 Task: Create a task  Implement a new cloud-based knowledge management system for a company , assign it to team member softage.4@softage.net in the project AutoFlow and update the status of the task to  On Track  , set the priority of the task to High
Action: Mouse moved to (89, 70)
Screenshot: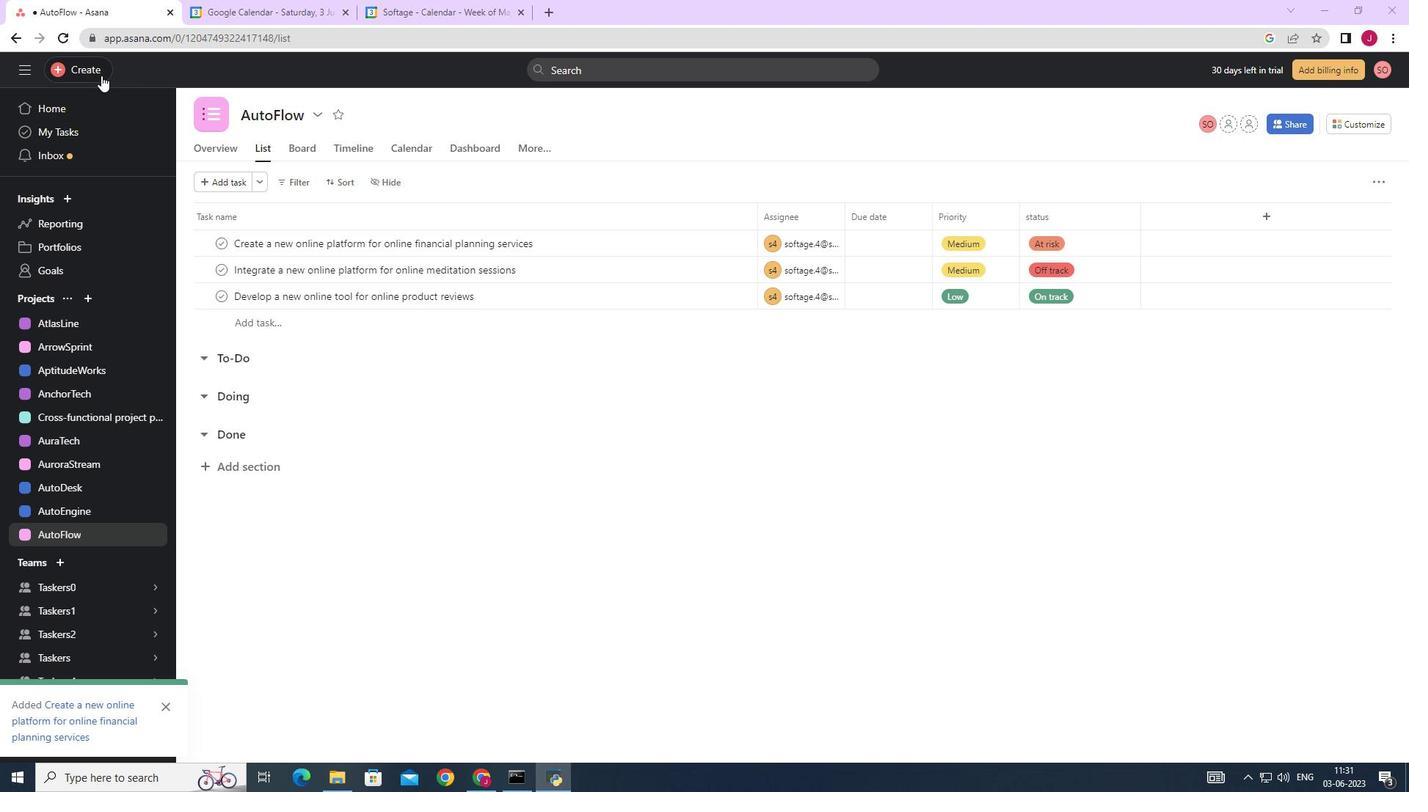 
Action: Mouse pressed left at (89, 70)
Screenshot: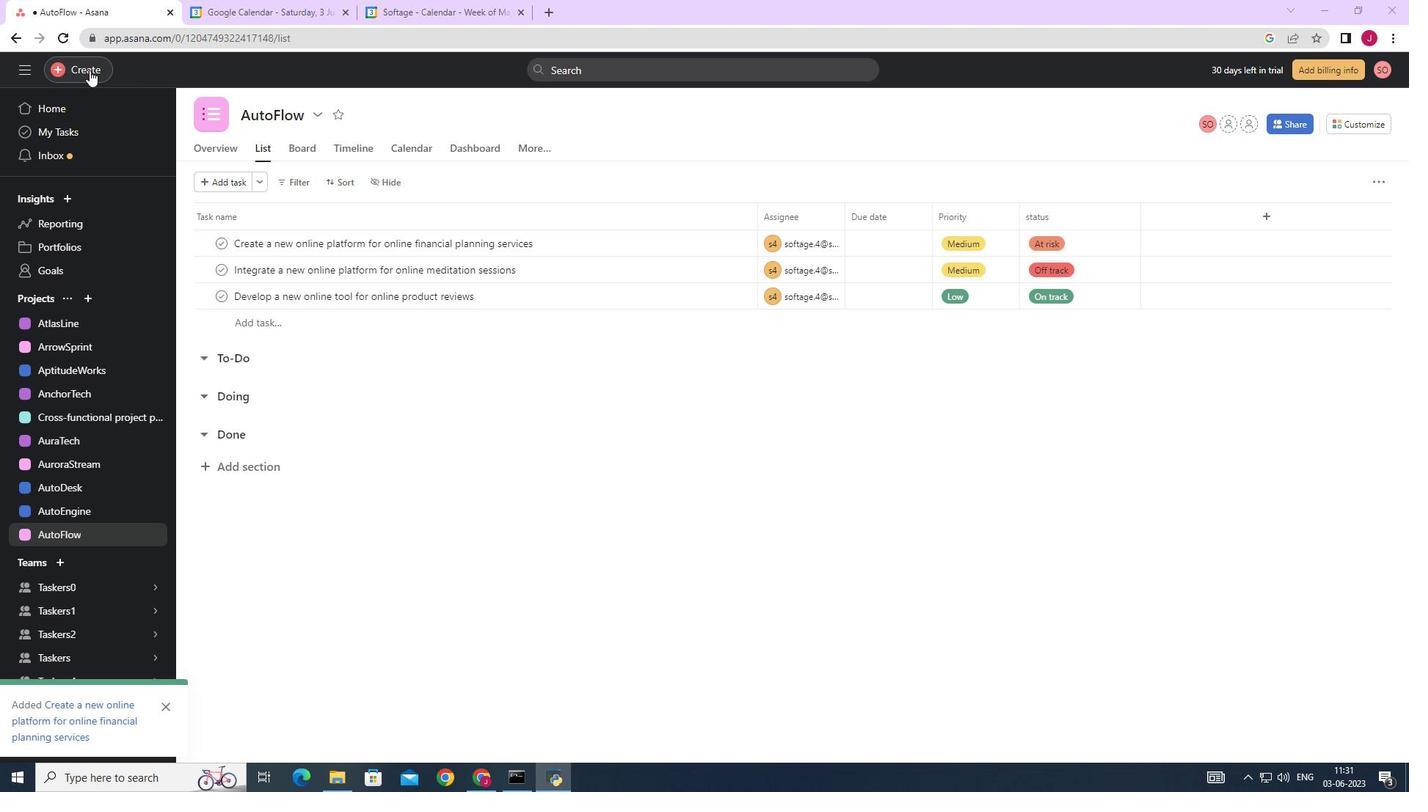 
Action: Mouse moved to (182, 72)
Screenshot: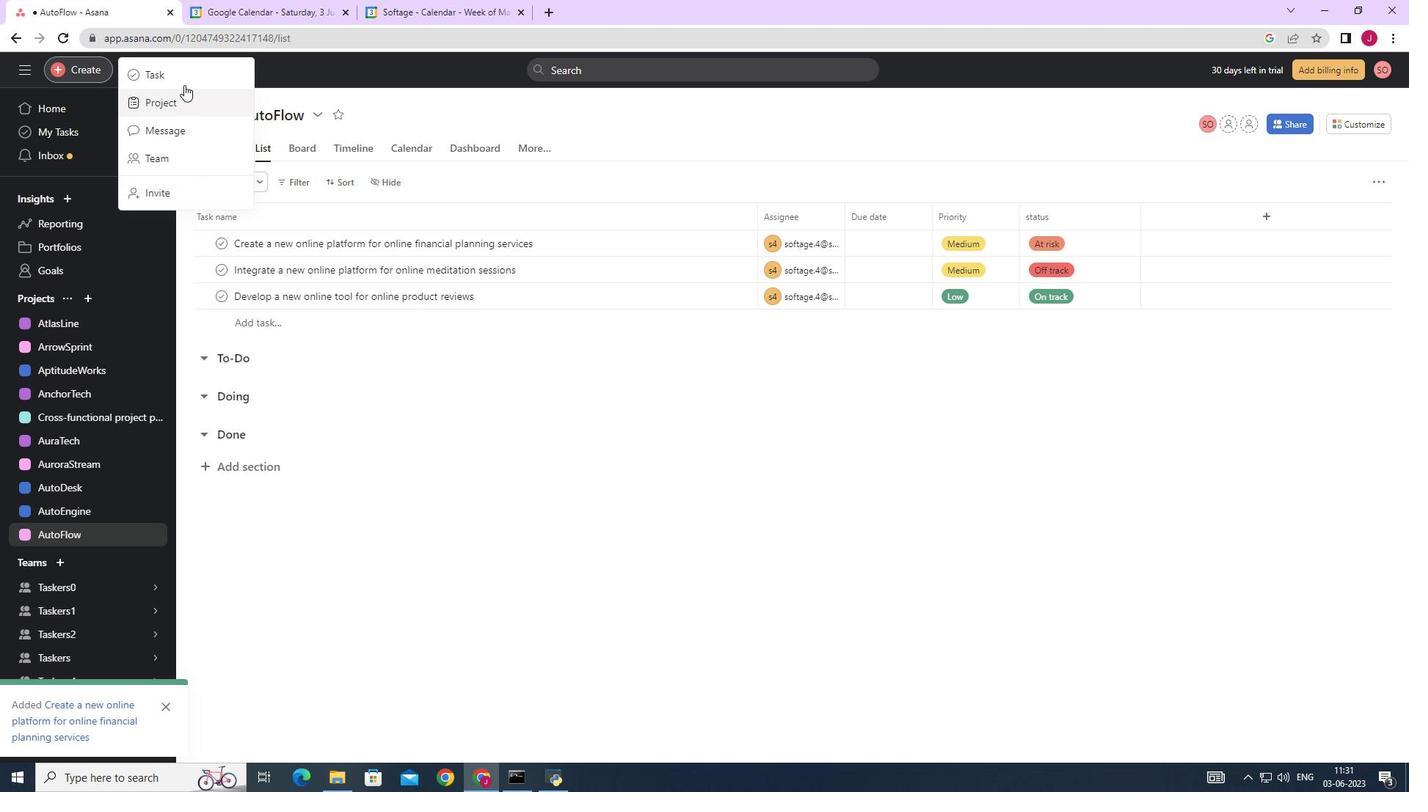
Action: Mouse pressed left at (182, 72)
Screenshot: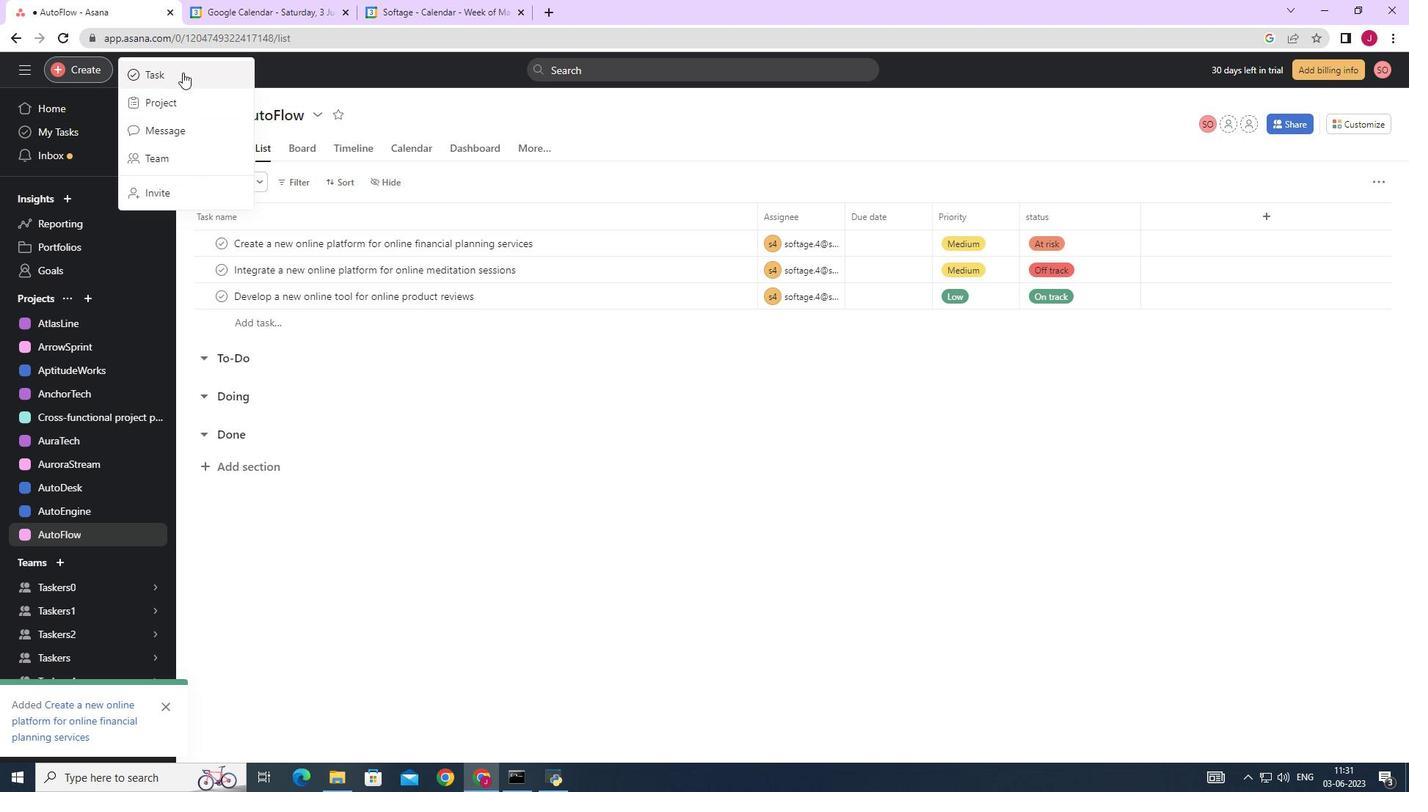 
Action: Mouse moved to (1126, 487)
Screenshot: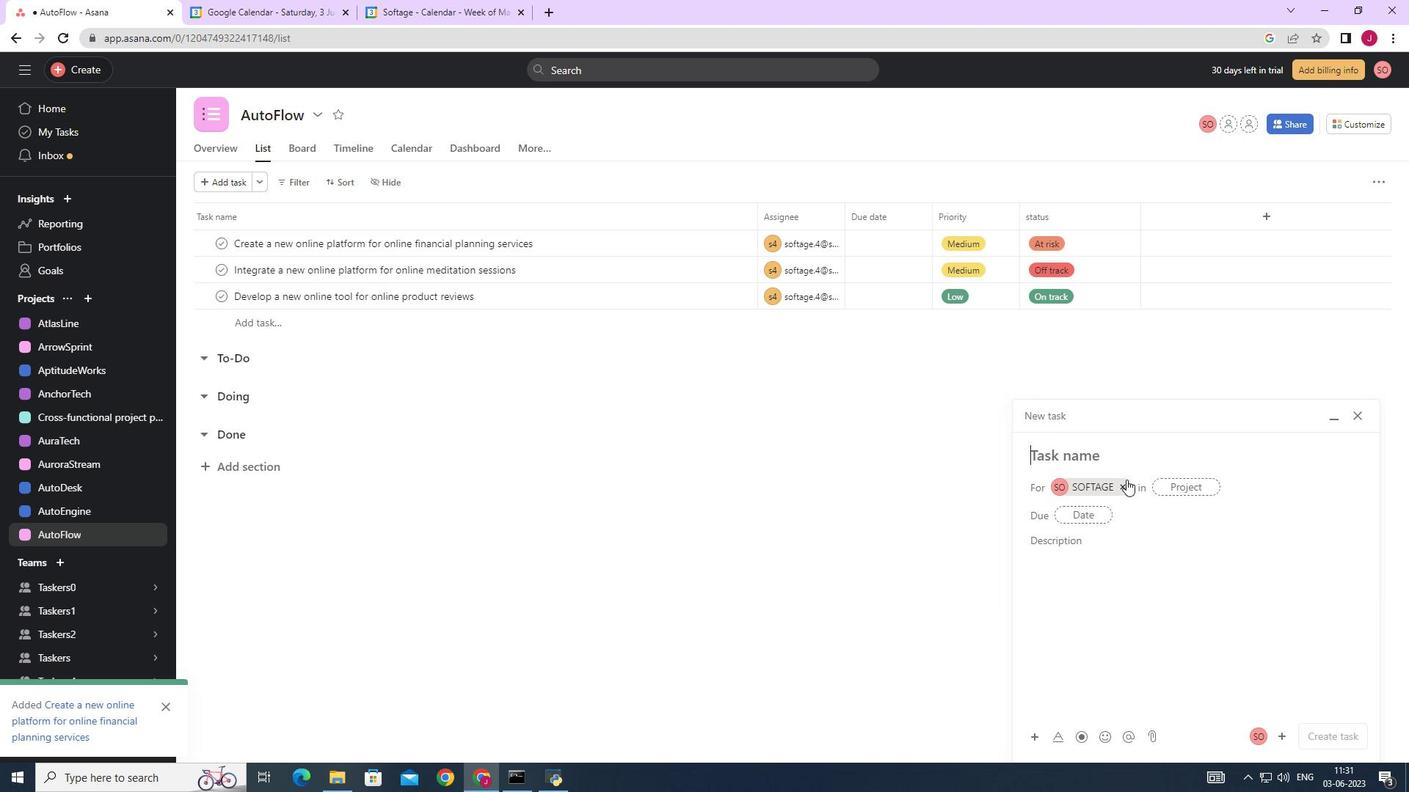 
Action: Mouse pressed left at (1126, 487)
Screenshot: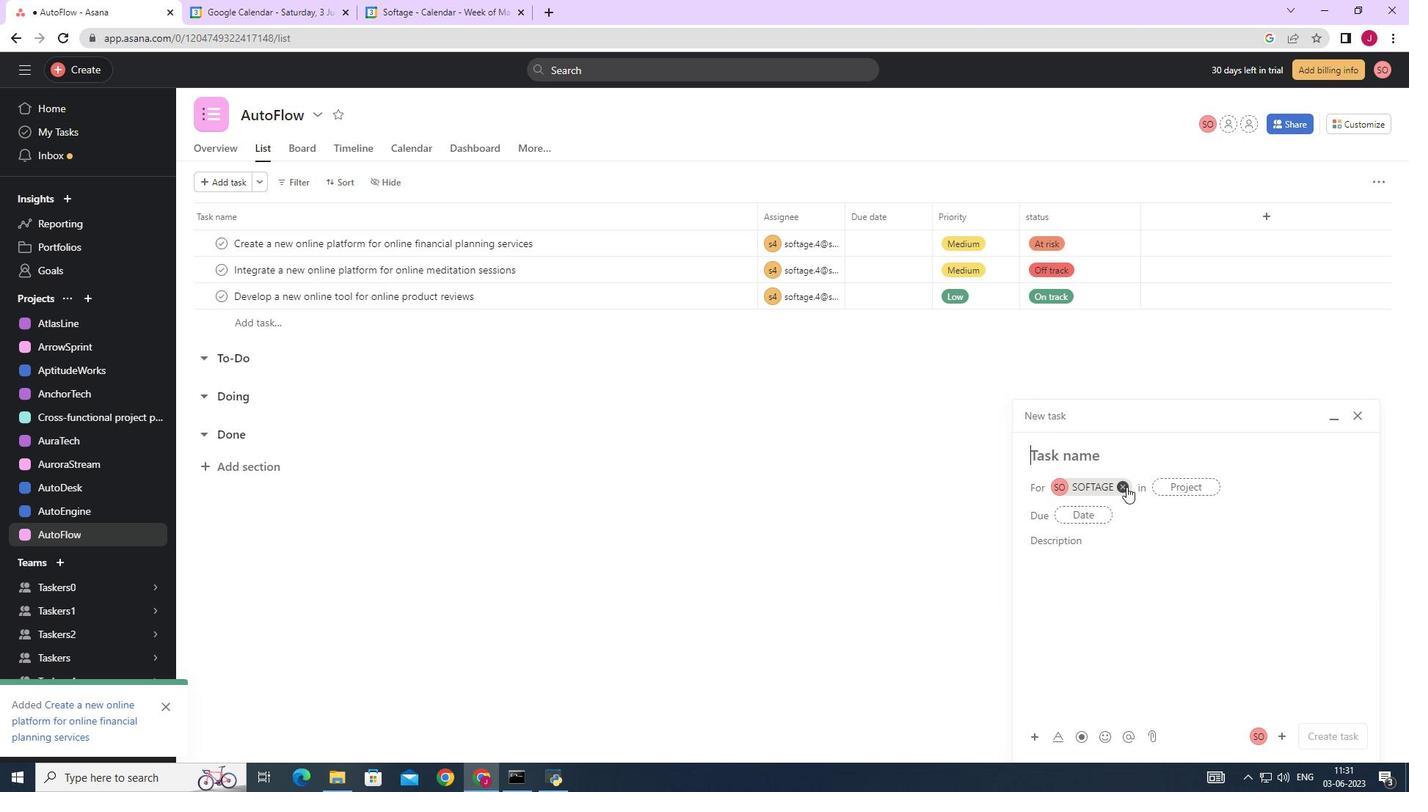 
Action: Mouse moved to (1053, 459)
Screenshot: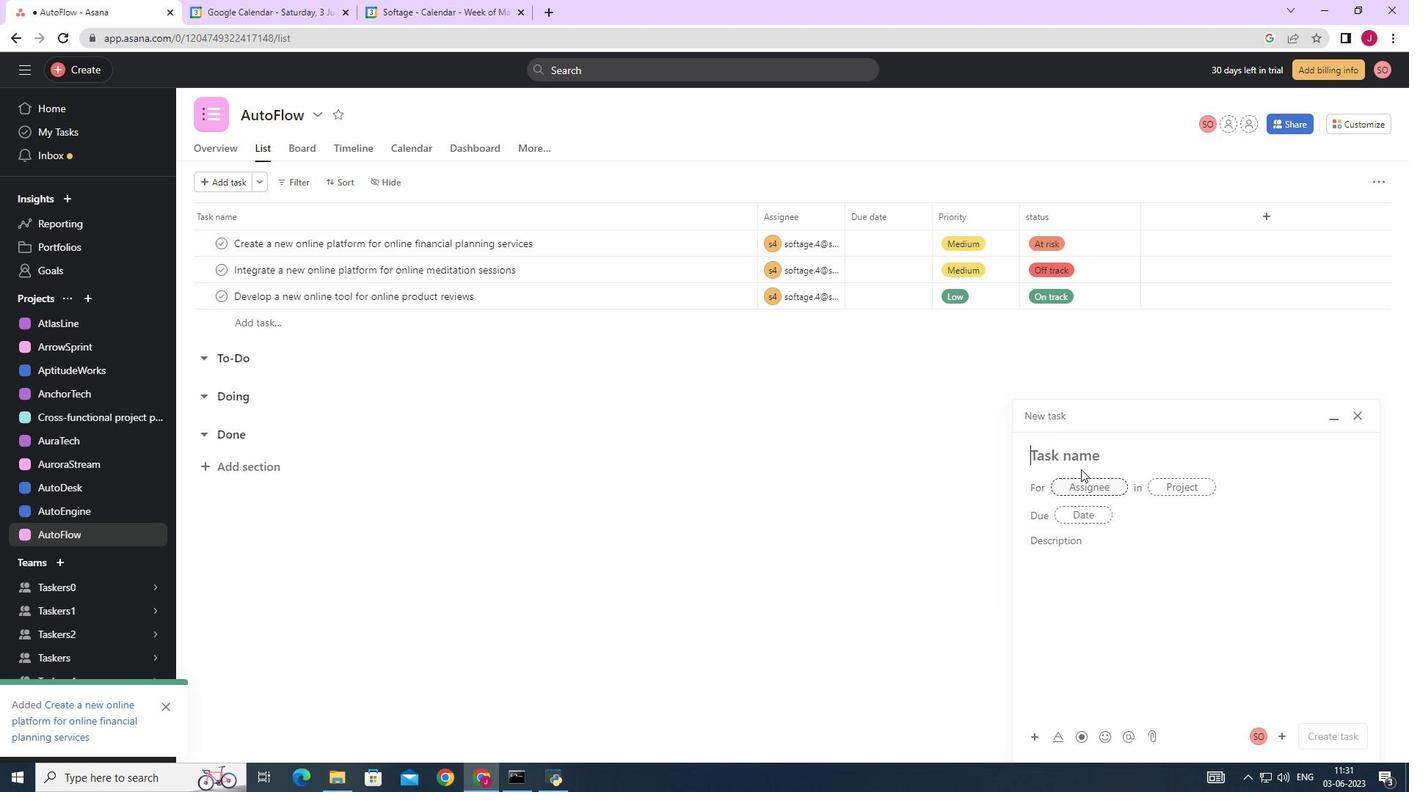 
Action: Mouse pressed left at (1053, 459)
Screenshot: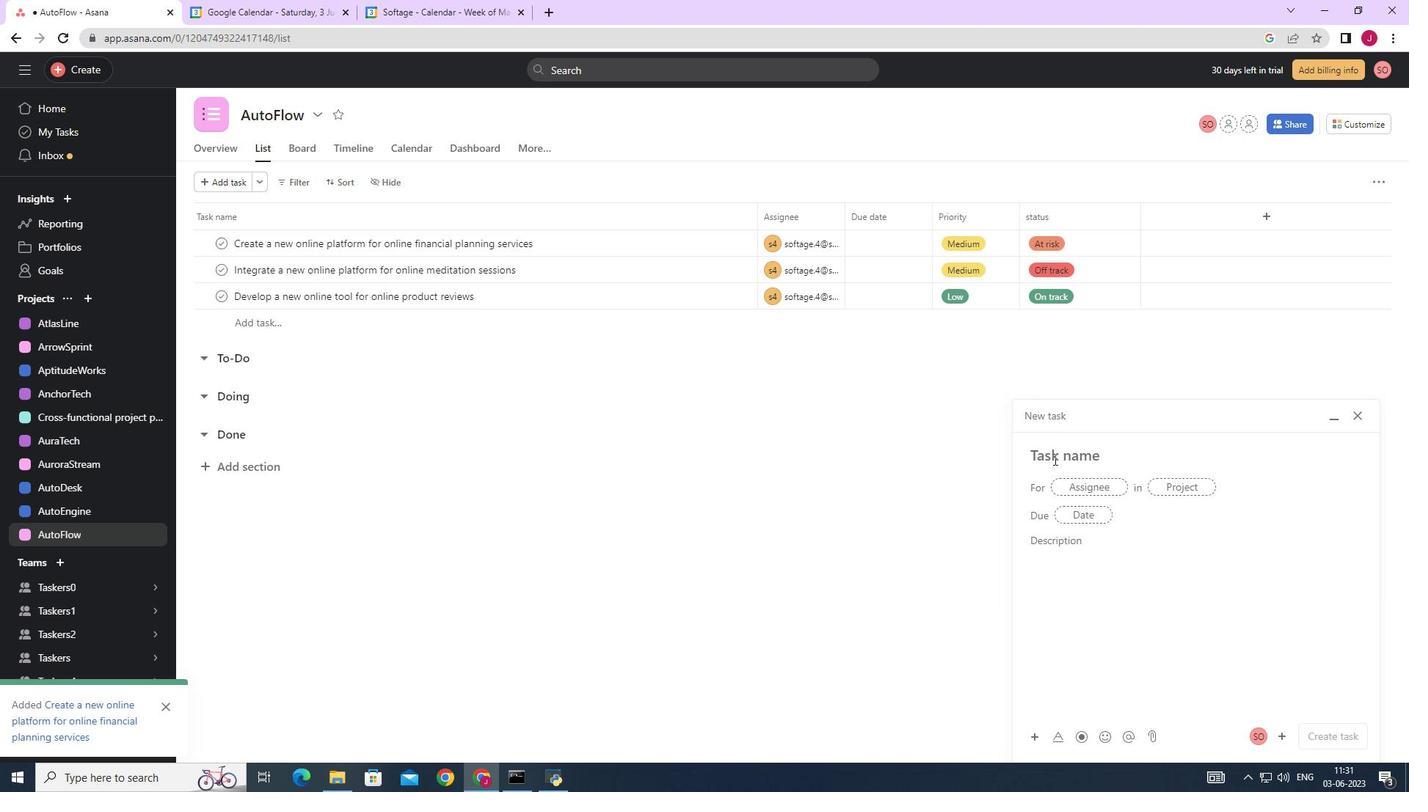 
Action: Key pressed <Key.caps_lock>I<Key.caps_lock>mplement<Key.space>a<Key.space>new<Key.space>cloud-based<Key.space>knowledge<Key.space>management<Key.space>system<Key.space>for<Key.space>a<Key.space>company
Screenshot: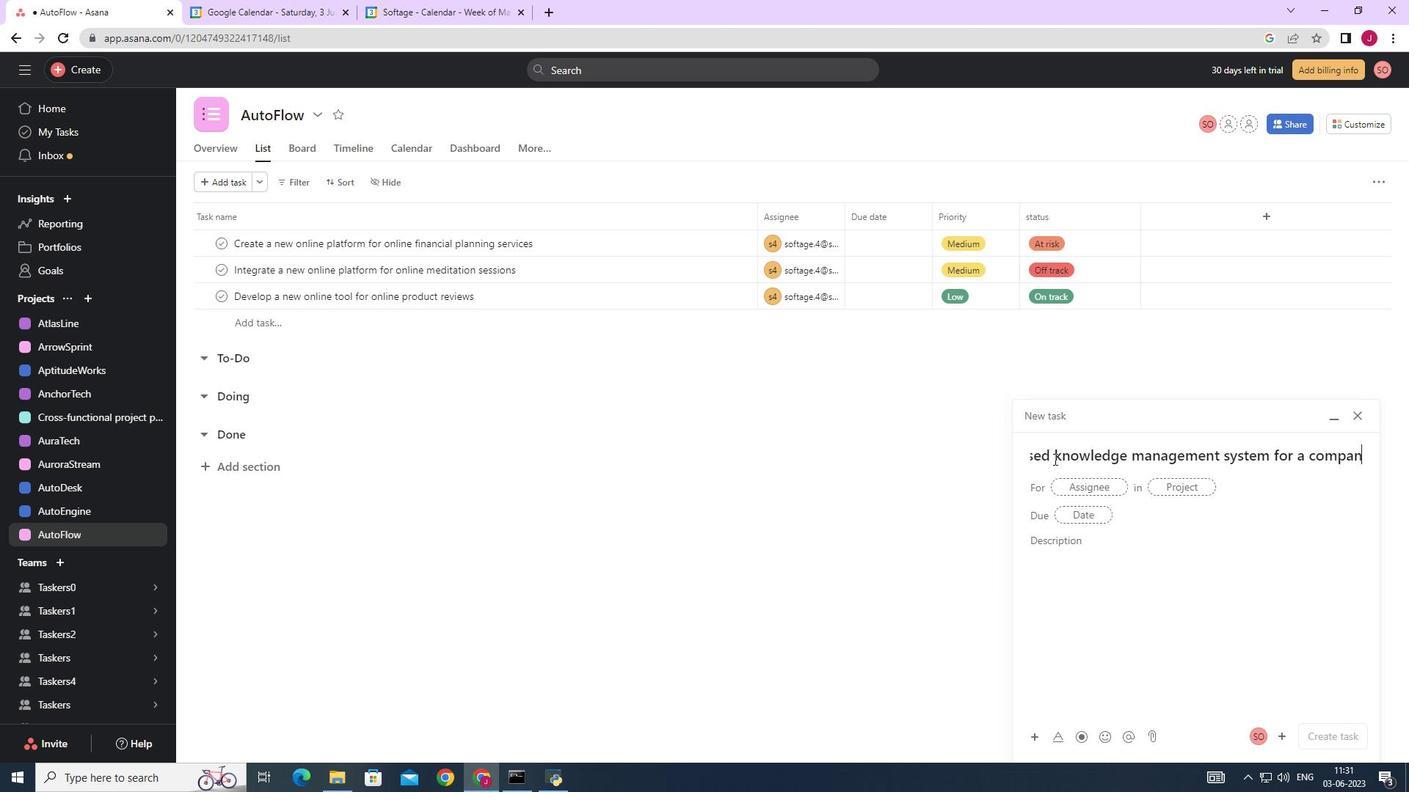 
Action: Mouse moved to (1092, 480)
Screenshot: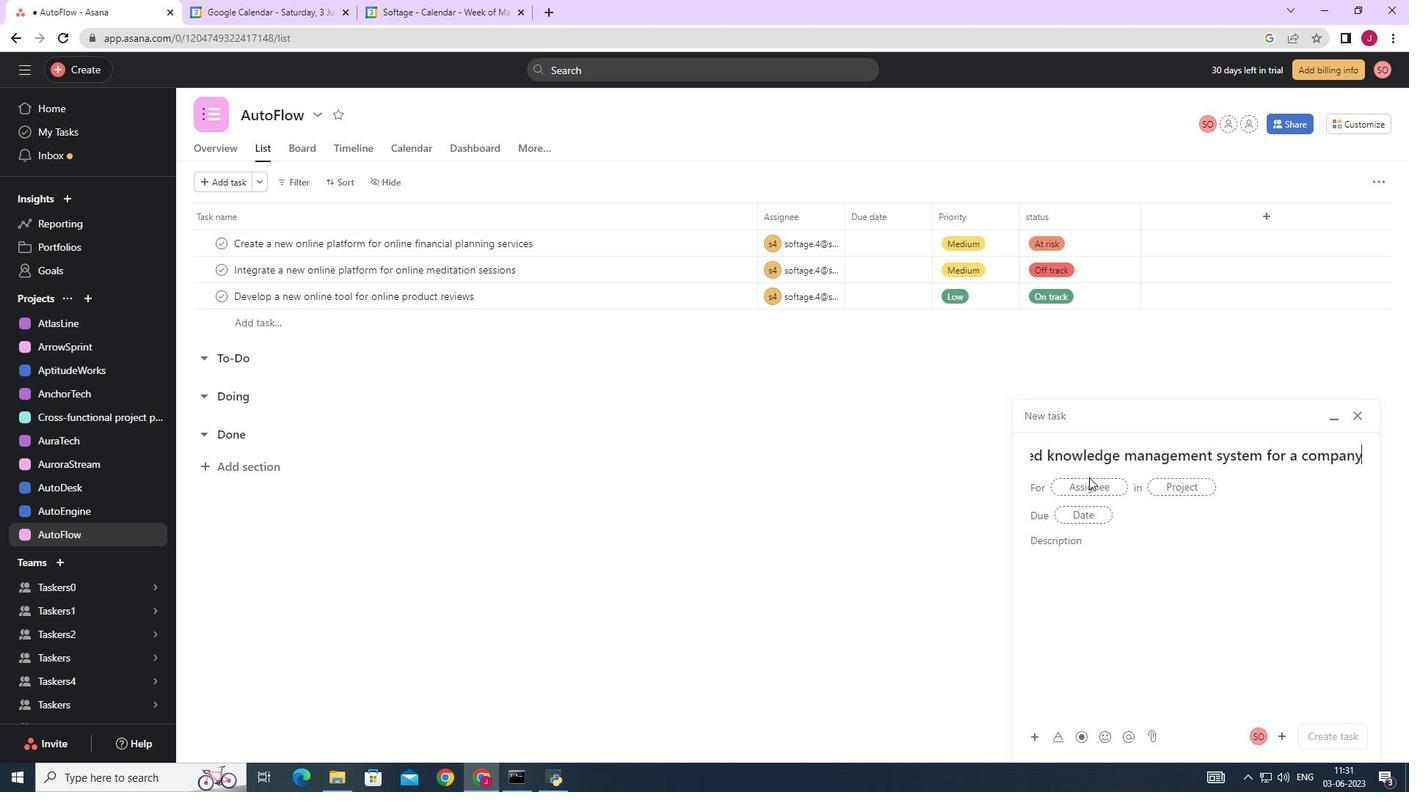 
Action: Mouse pressed left at (1092, 480)
Screenshot: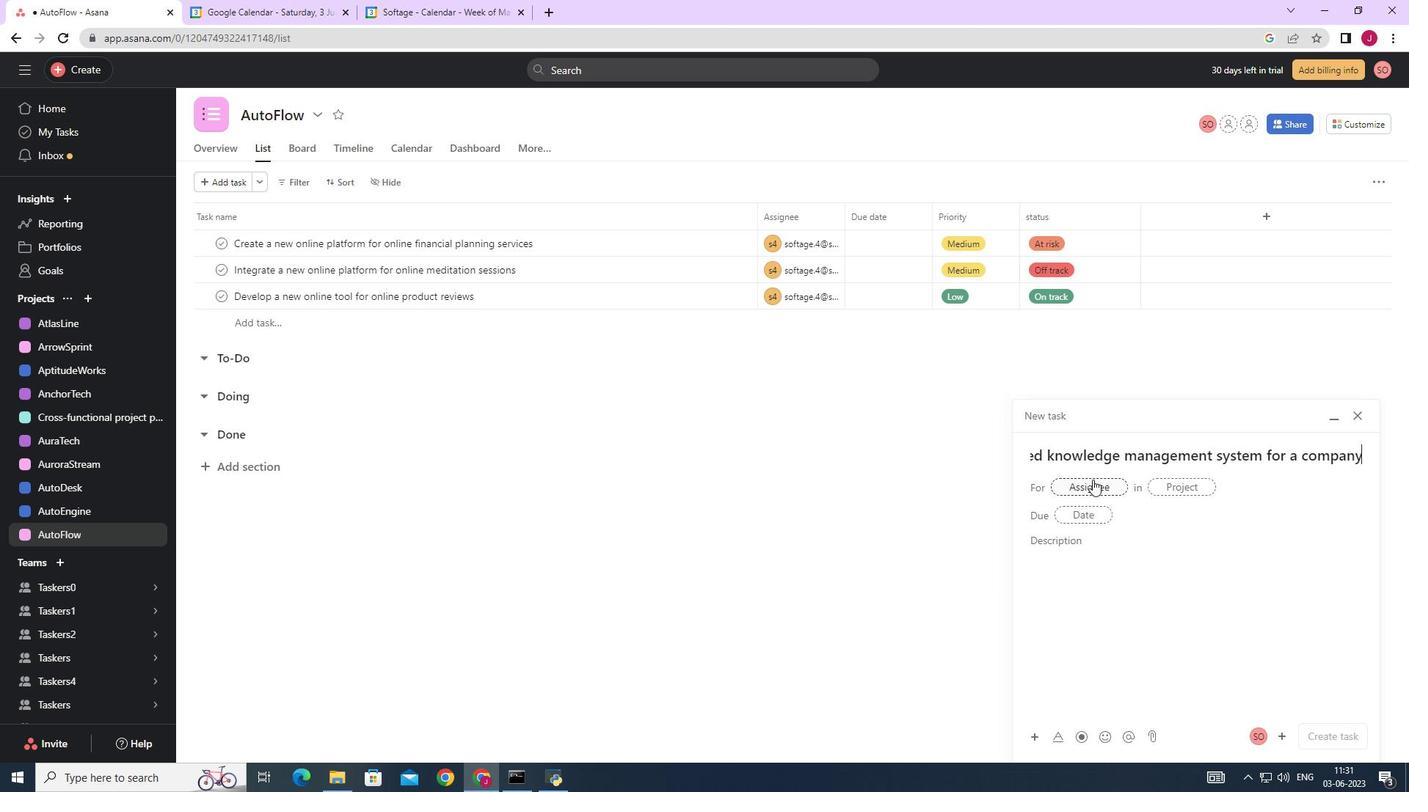 
Action: Key pressed softage.4
Screenshot: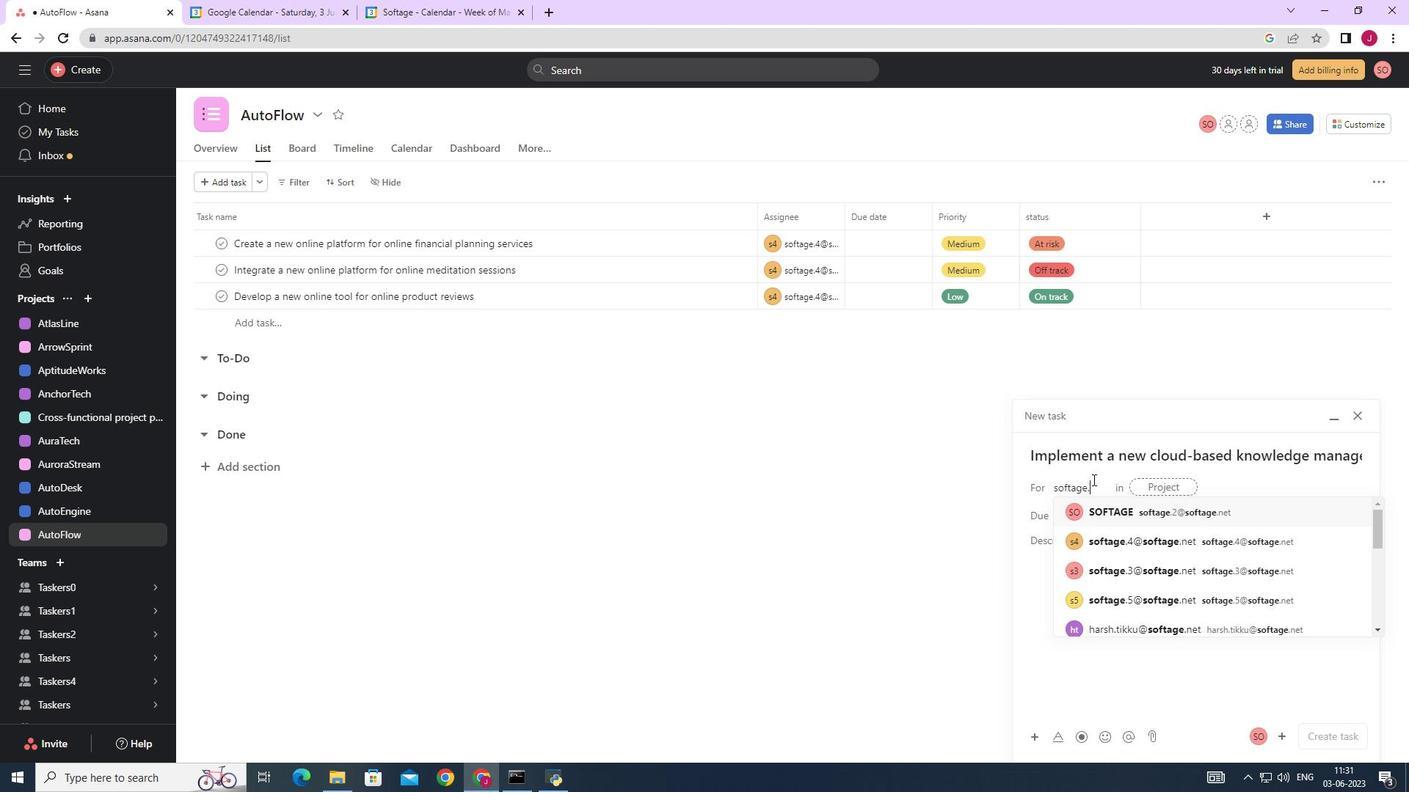 
Action: Mouse moved to (1118, 512)
Screenshot: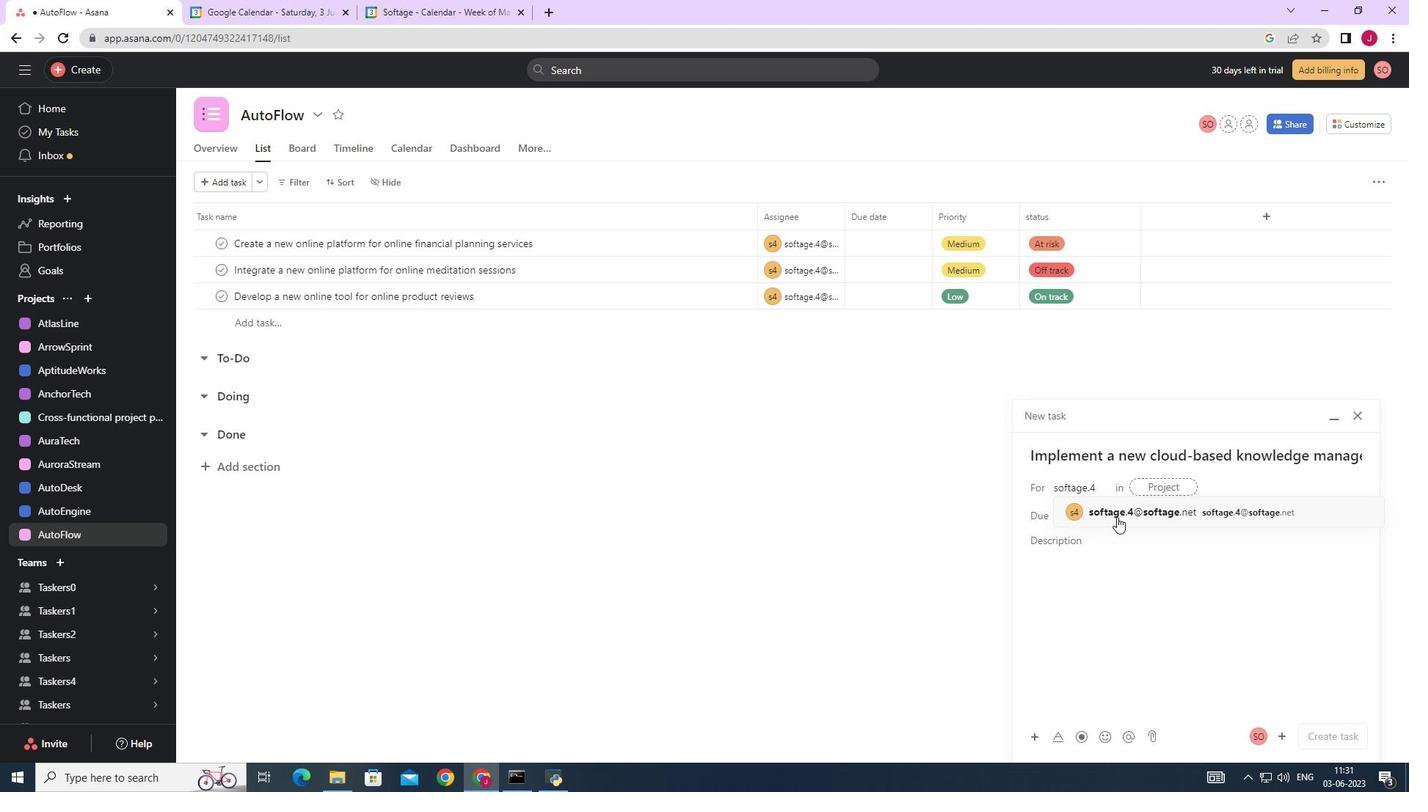 
Action: Mouse pressed left at (1118, 512)
Screenshot: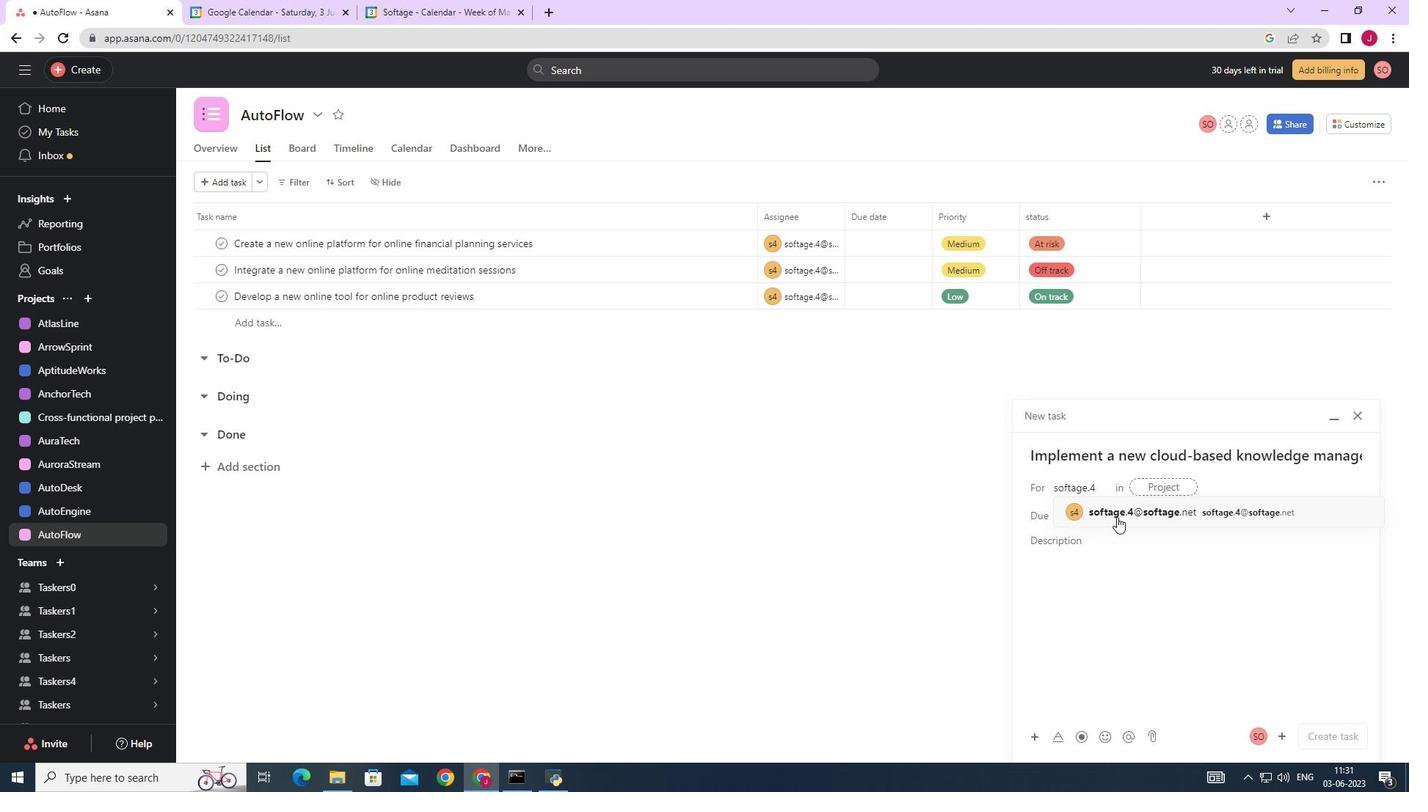
Action: Mouse moved to (933, 509)
Screenshot: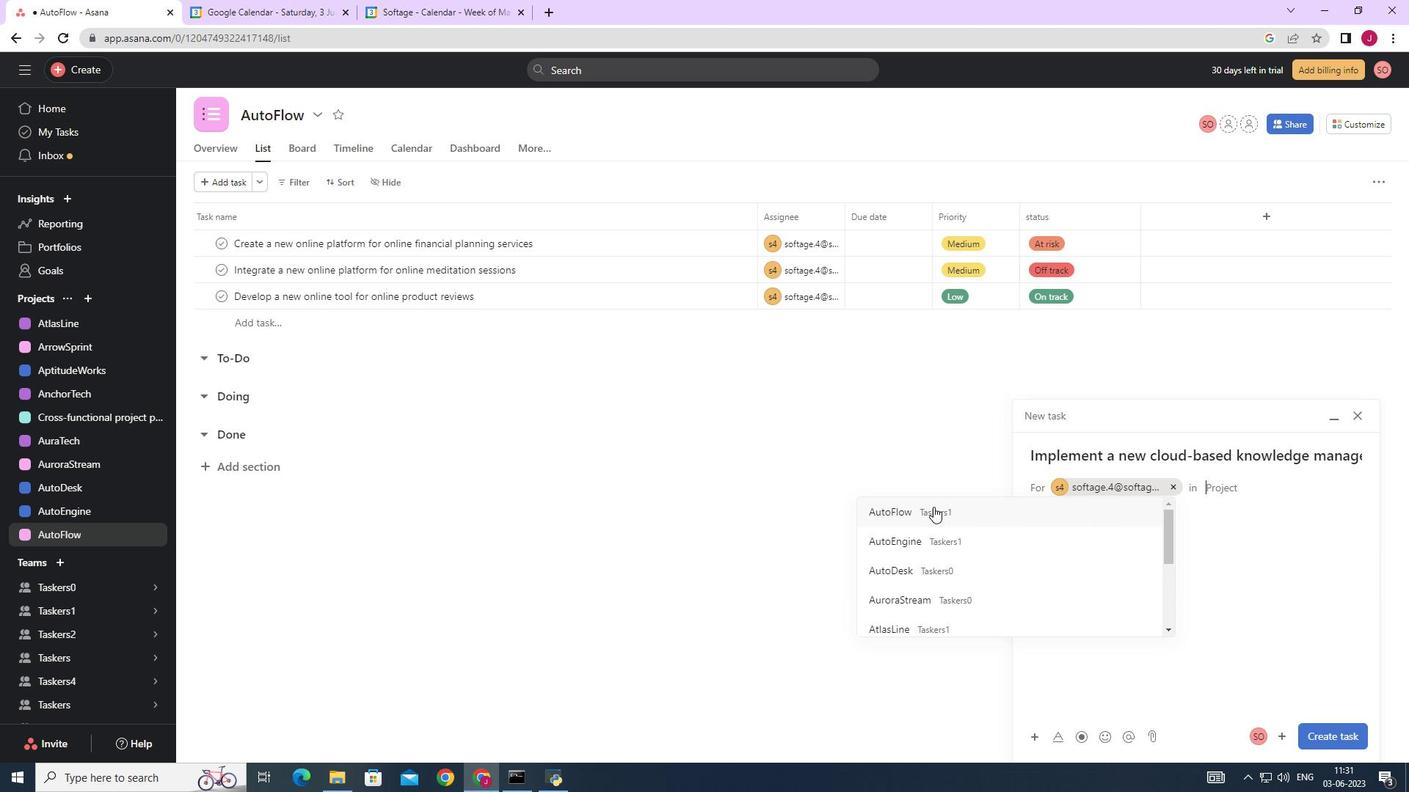 
Action: Mouse pressed left at (933, 509)
Screenshot: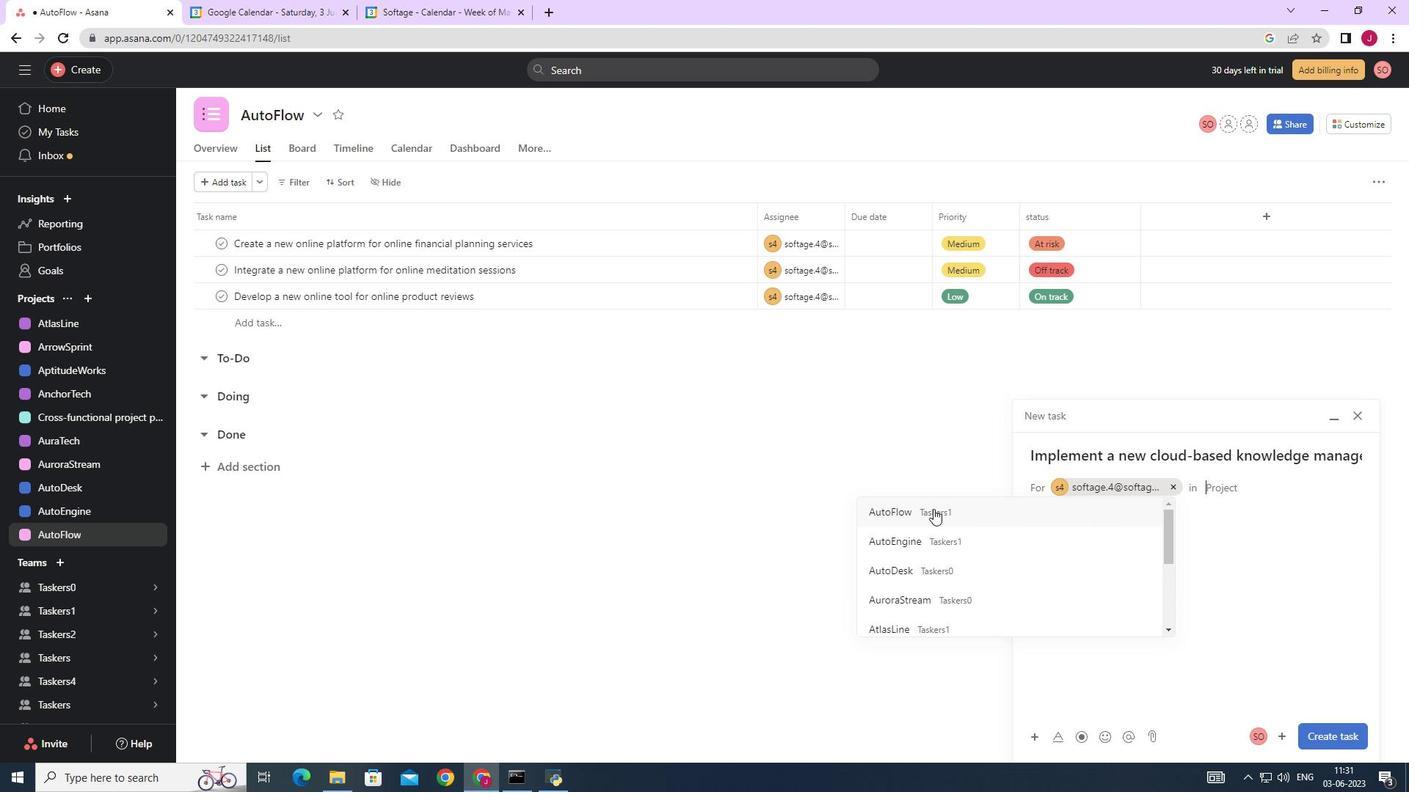 
Action: Mouse moved to (1105, 543)
Screenshot: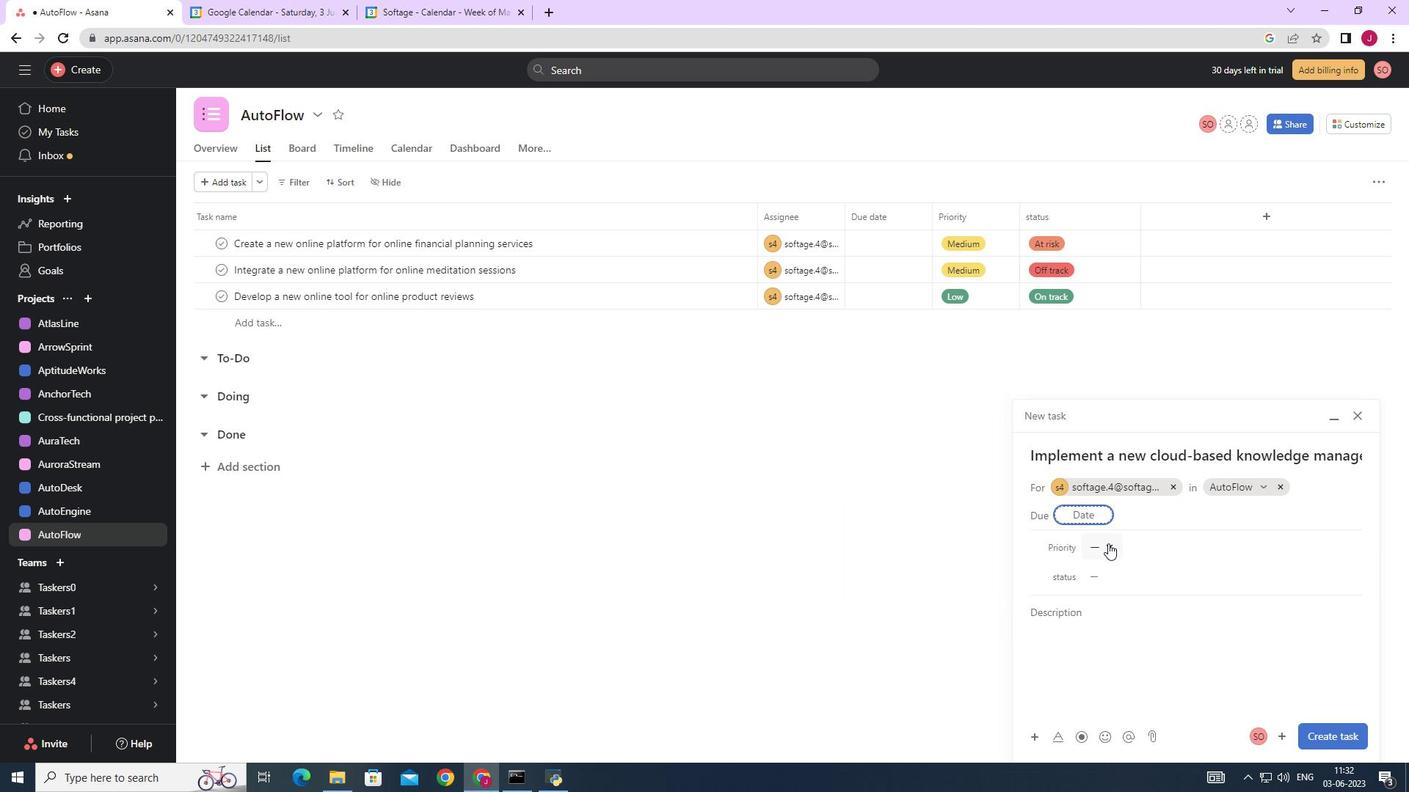 
Action: Mouse pressed left at (1105, 543)
Screenshot: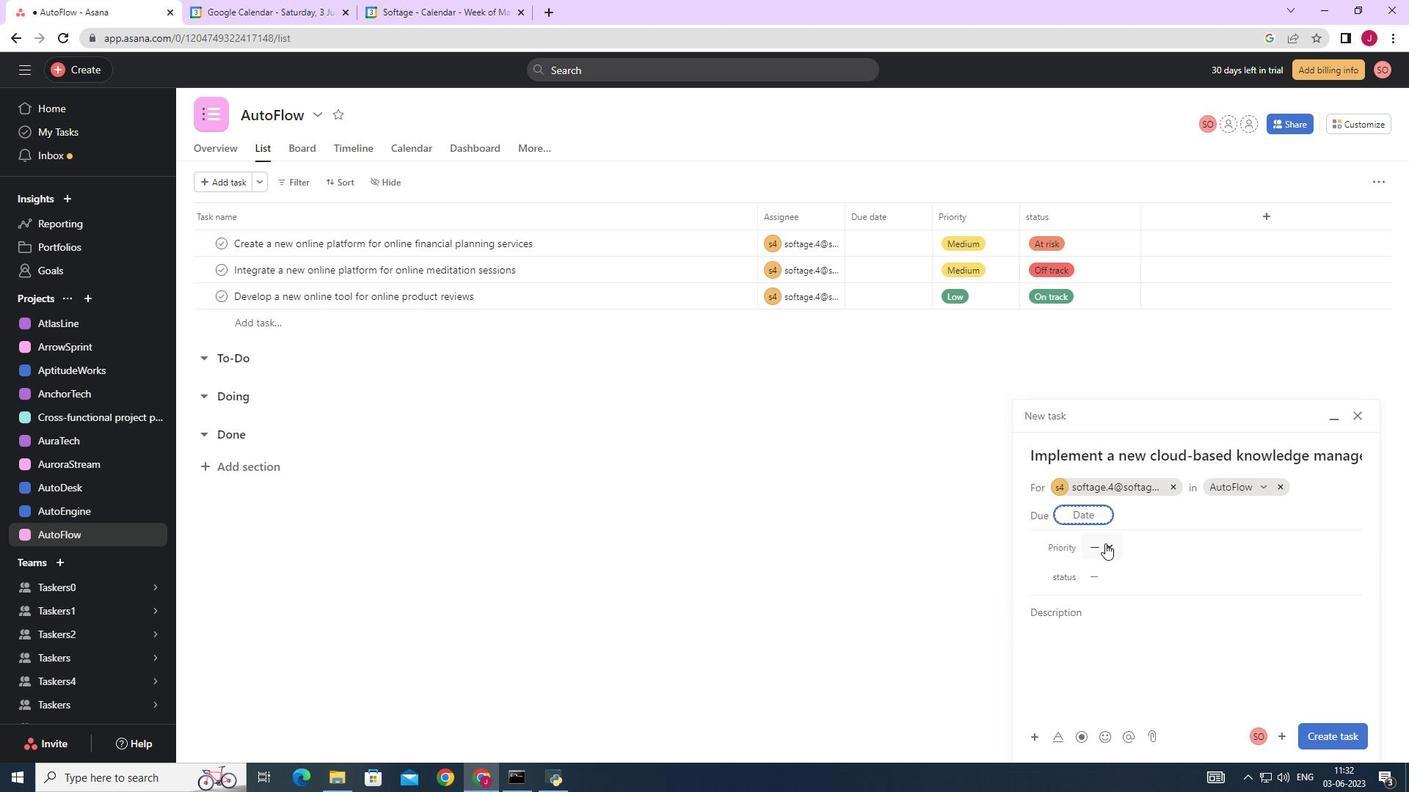 
Action: Mouse moved to (1139, 591)
Screenshot: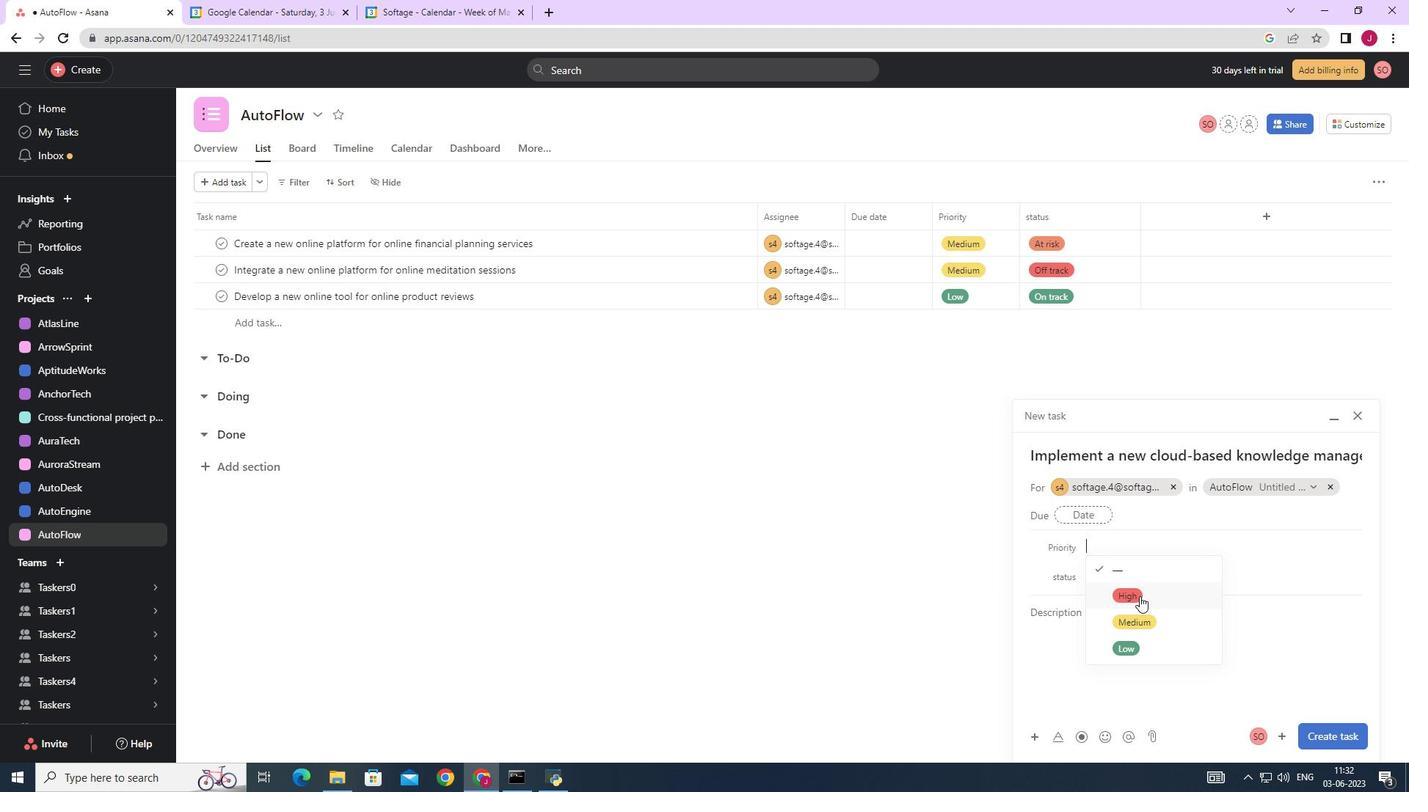 
Action: Mouse pressed left at (1139, 591)
Screenshot: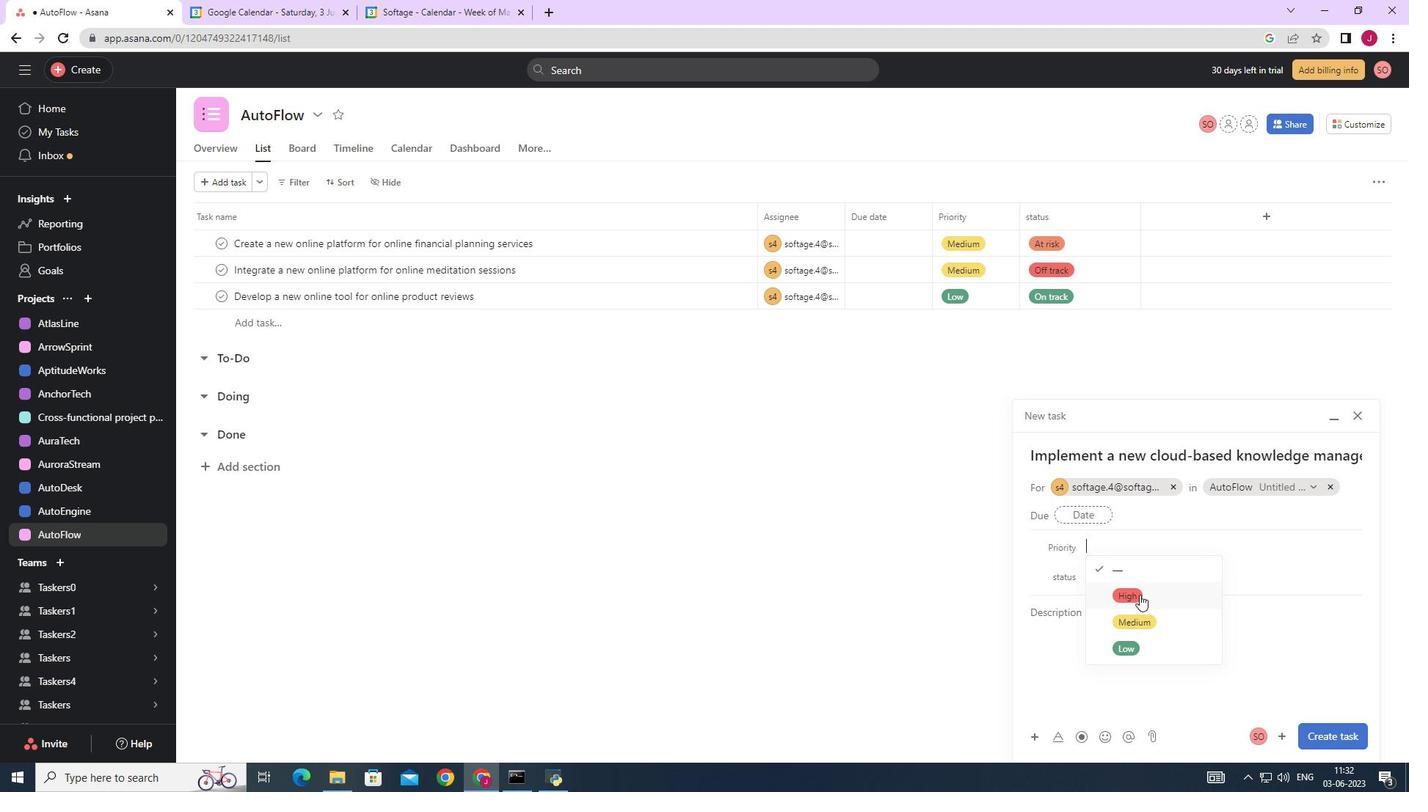 
Action: Mouse moved to (1106, 576)
Screenshot: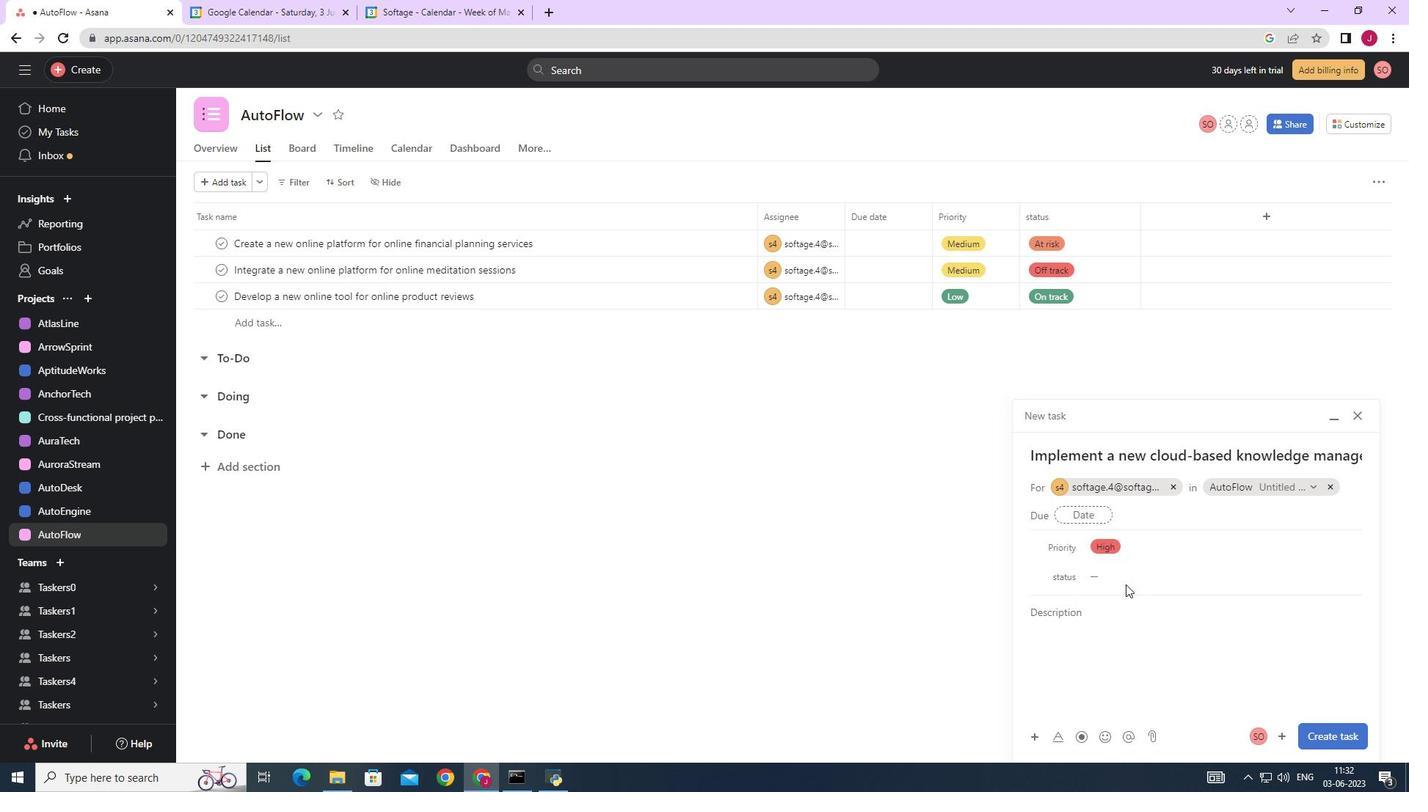 
Action: Mouse pressed left at (1106, 576)
Screenshot: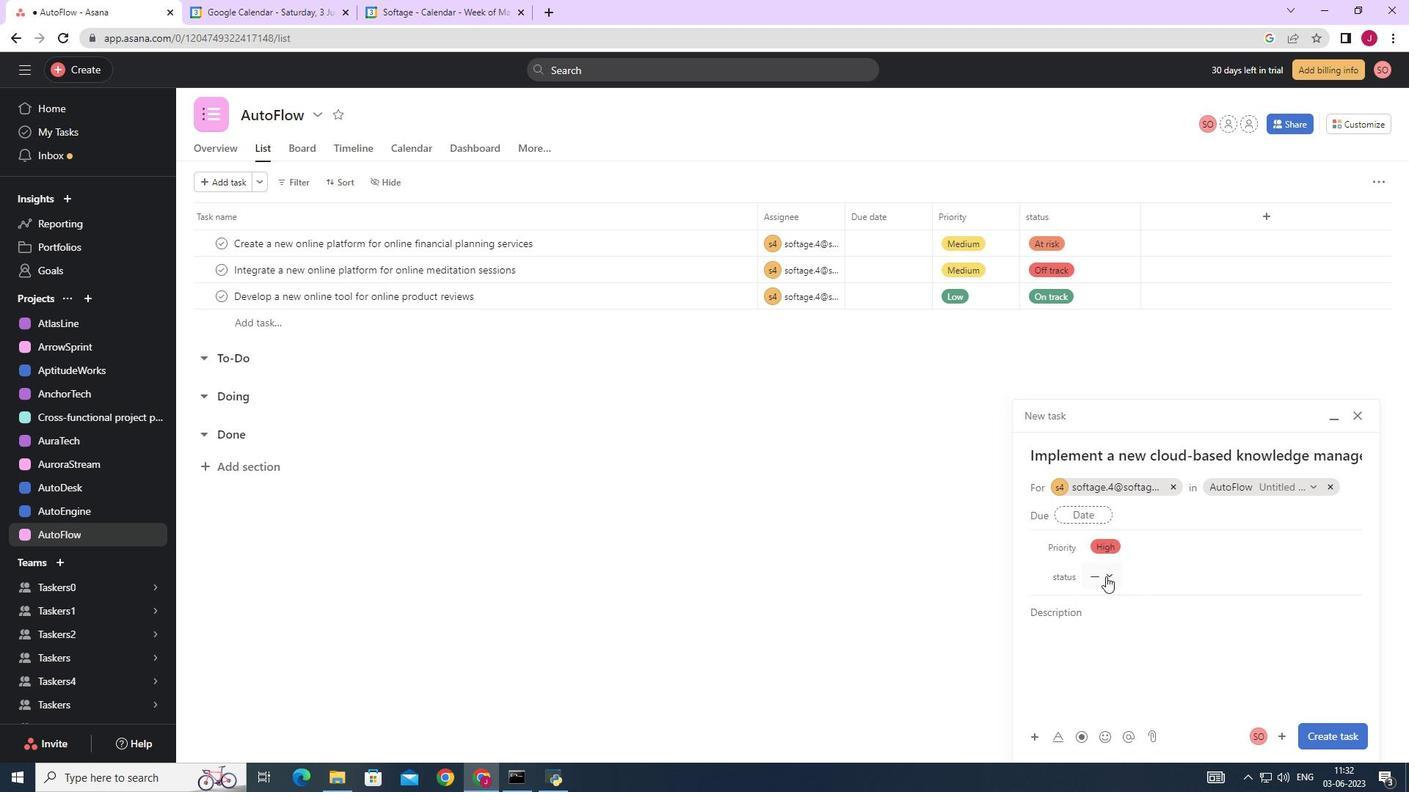 
Action: Mouse moved to (1129, 626)
Screenshot: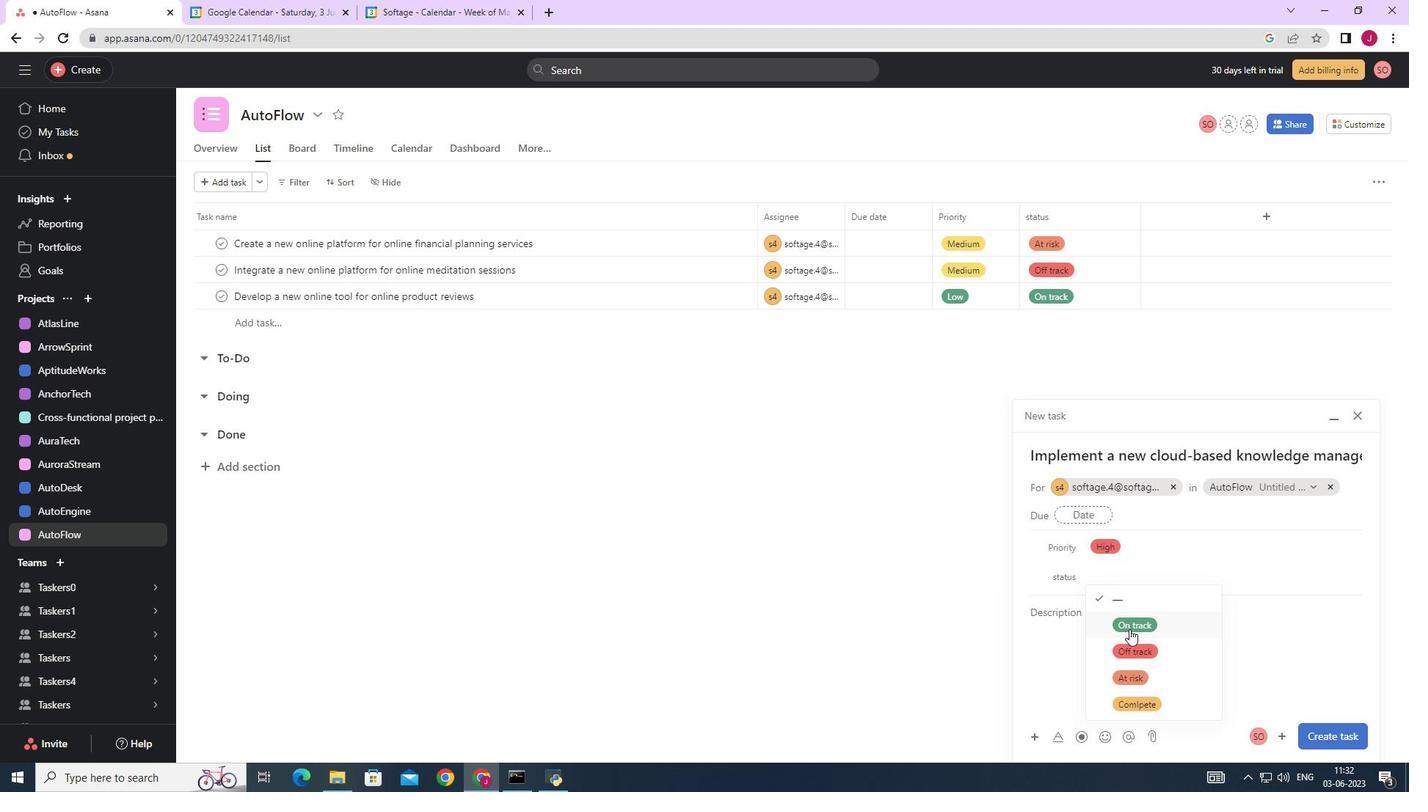 
Action: Mouse pressed left at (1129, 626)
Screenshot: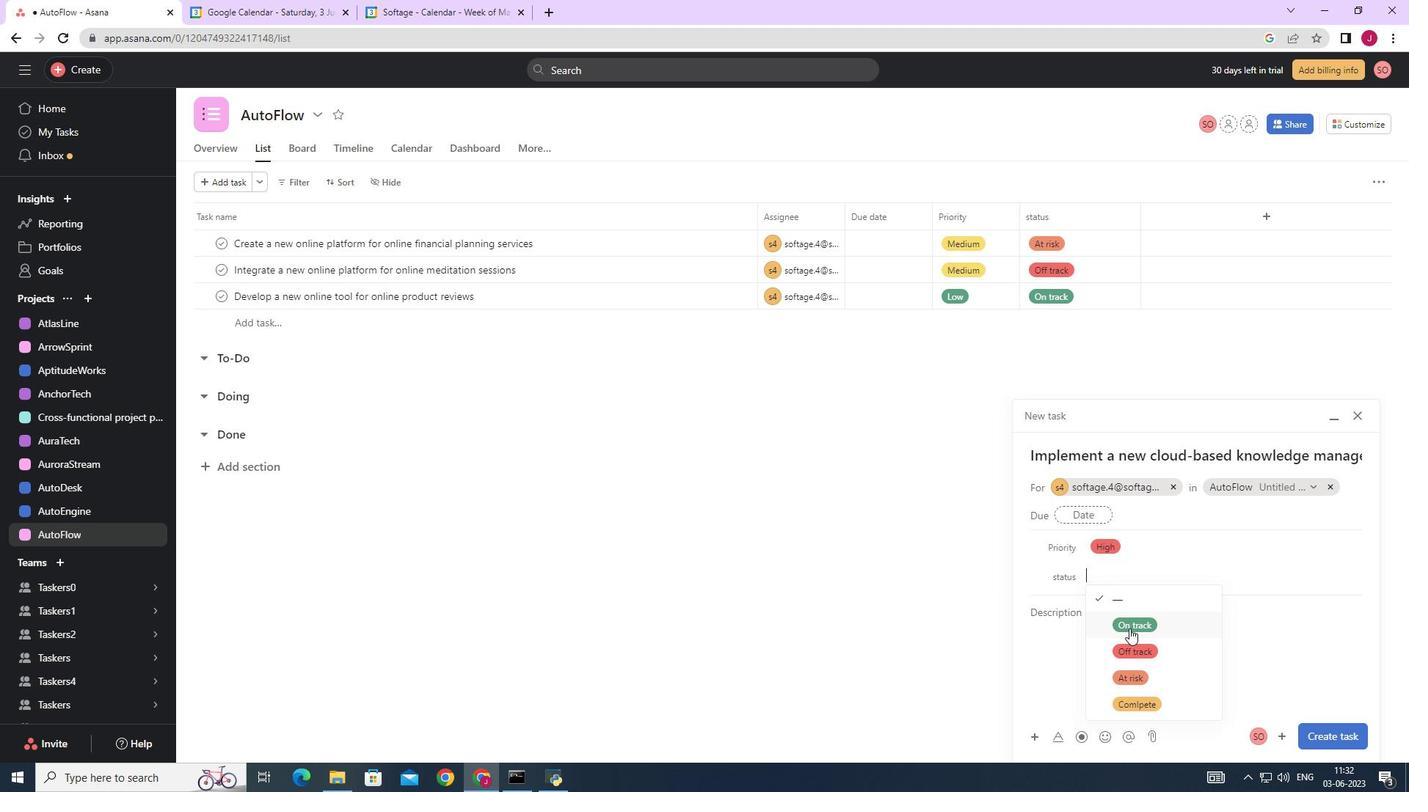 
Action: Mouse moved to (1314, 734)
Screenshot: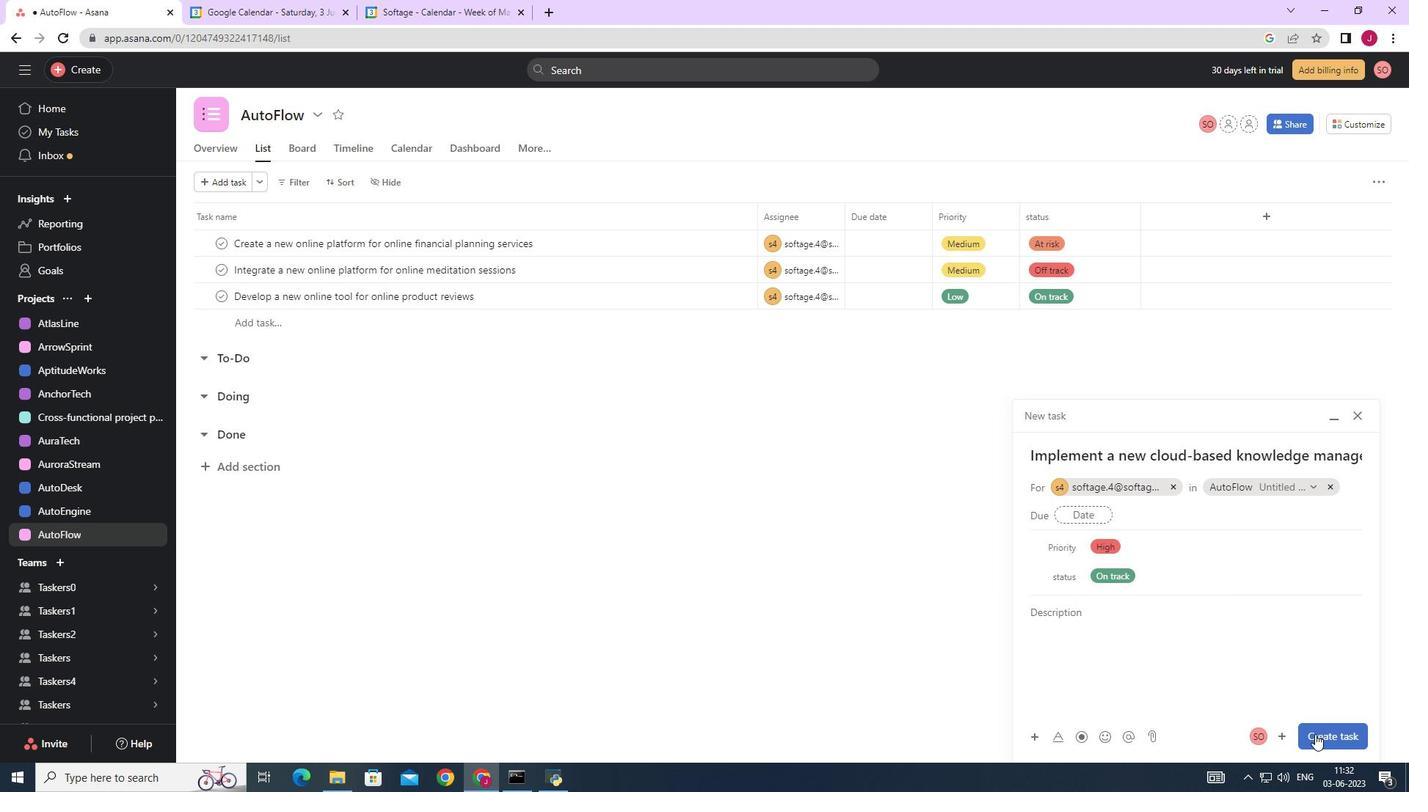 
Action: Mouse pressed left at (1314, 734)
Screenshot: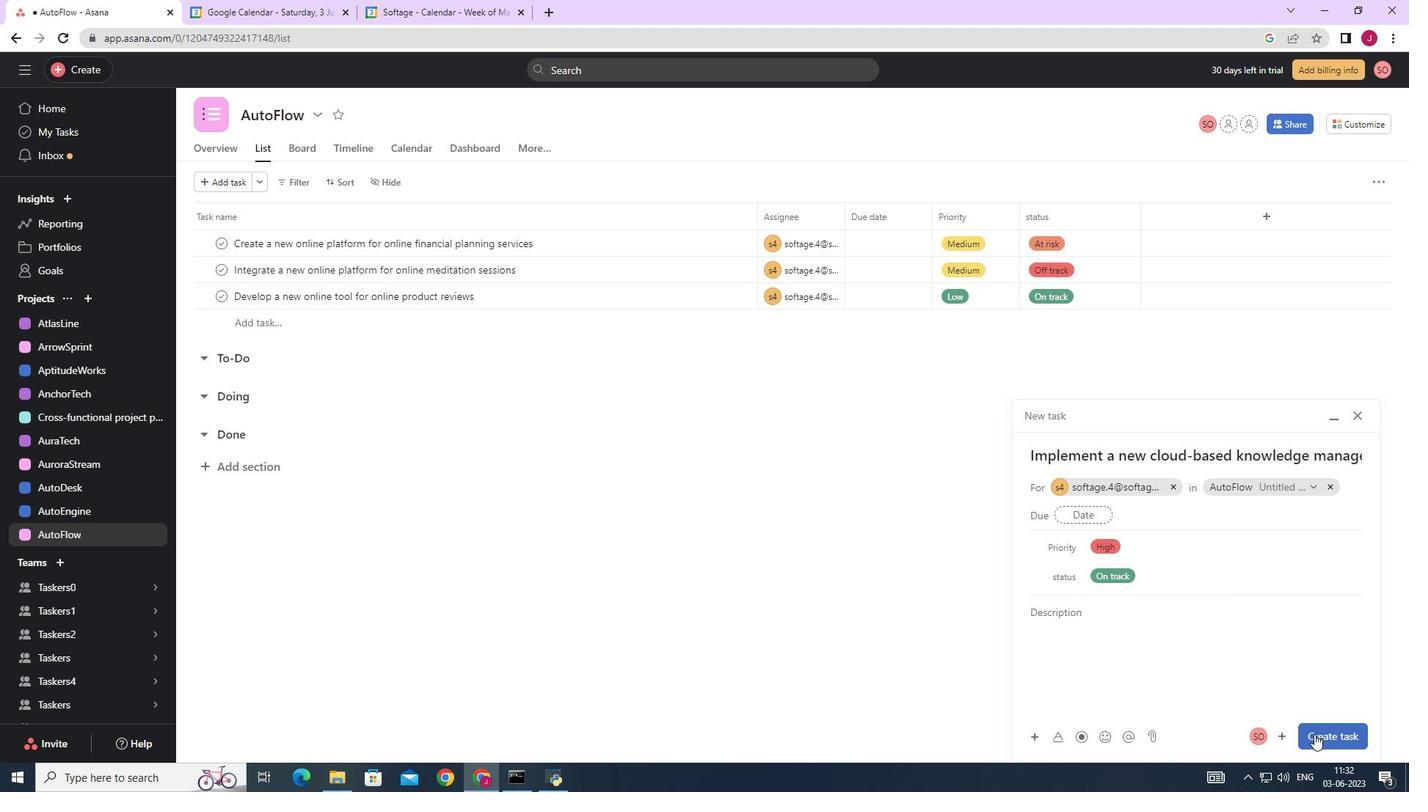 
Action: Mouse moved to (1301, 702)
Screenshot: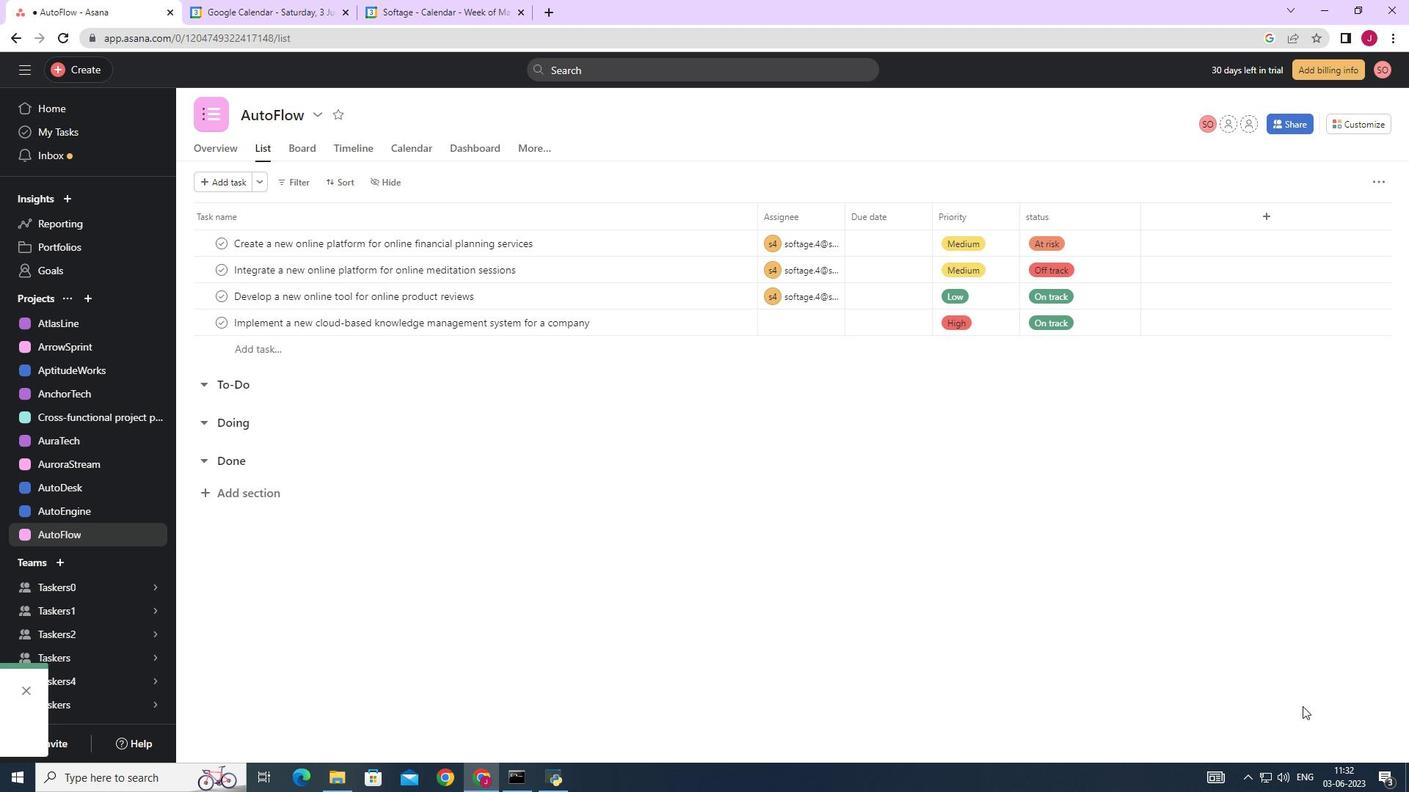 
